 Task: Change Filter to Flashback on "Image A.jpg" and play.
Action: Mouse moved to (226, 199)
Screenshot: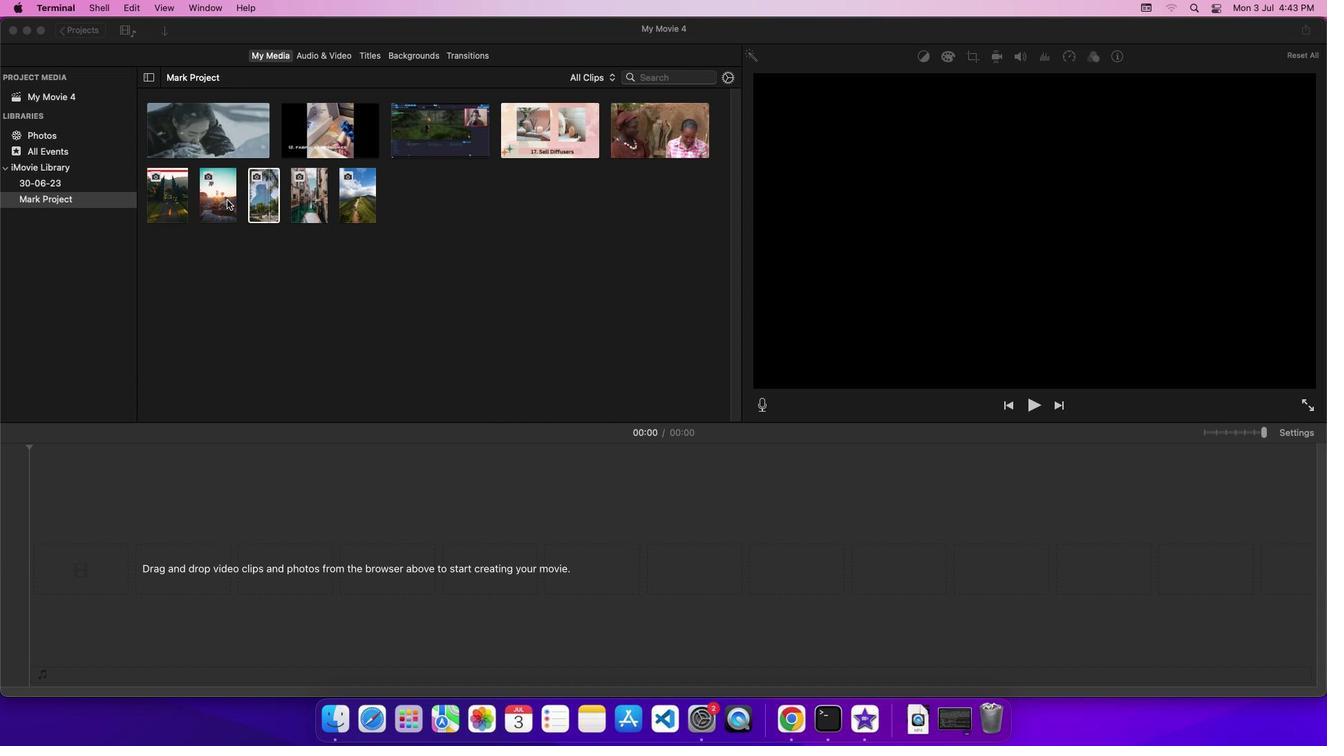 
Action: Mouse pressed left at (226, 199)
Screenshot: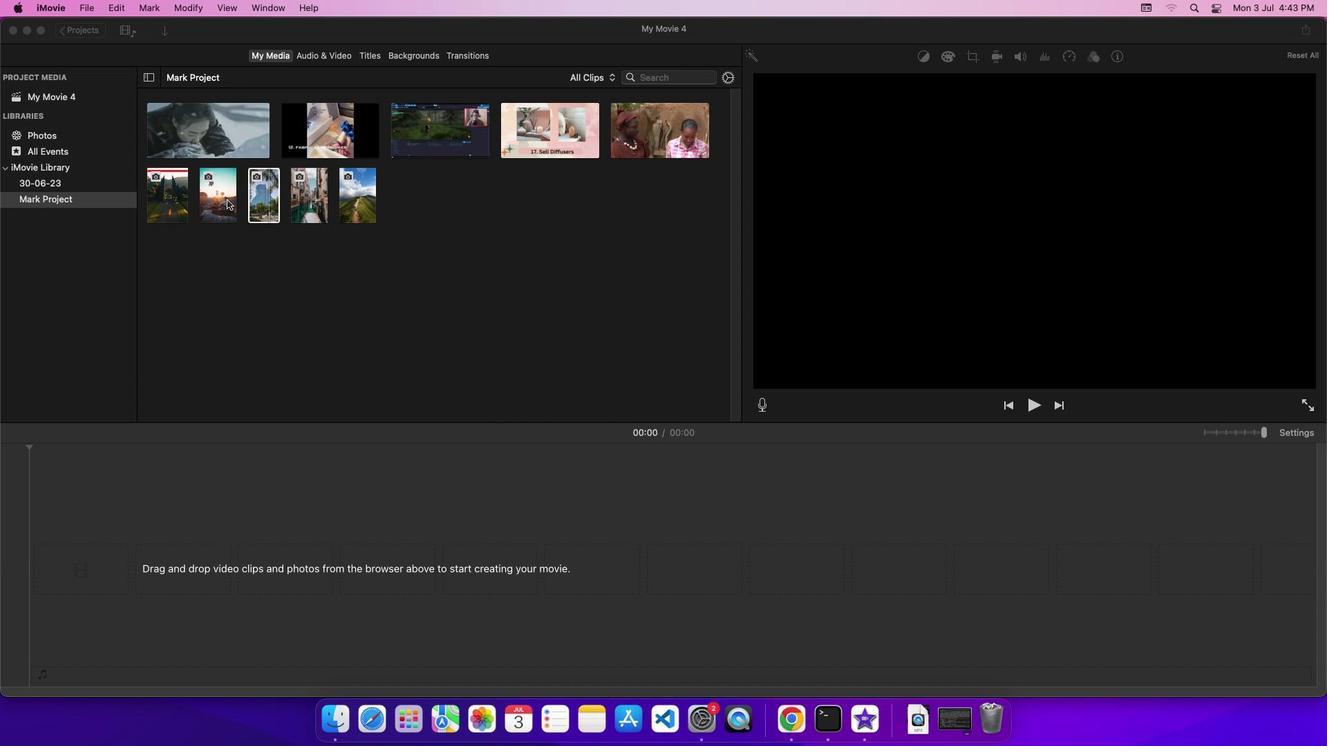 
Action: Mouse pressed left at (226, 199)
Screenshot: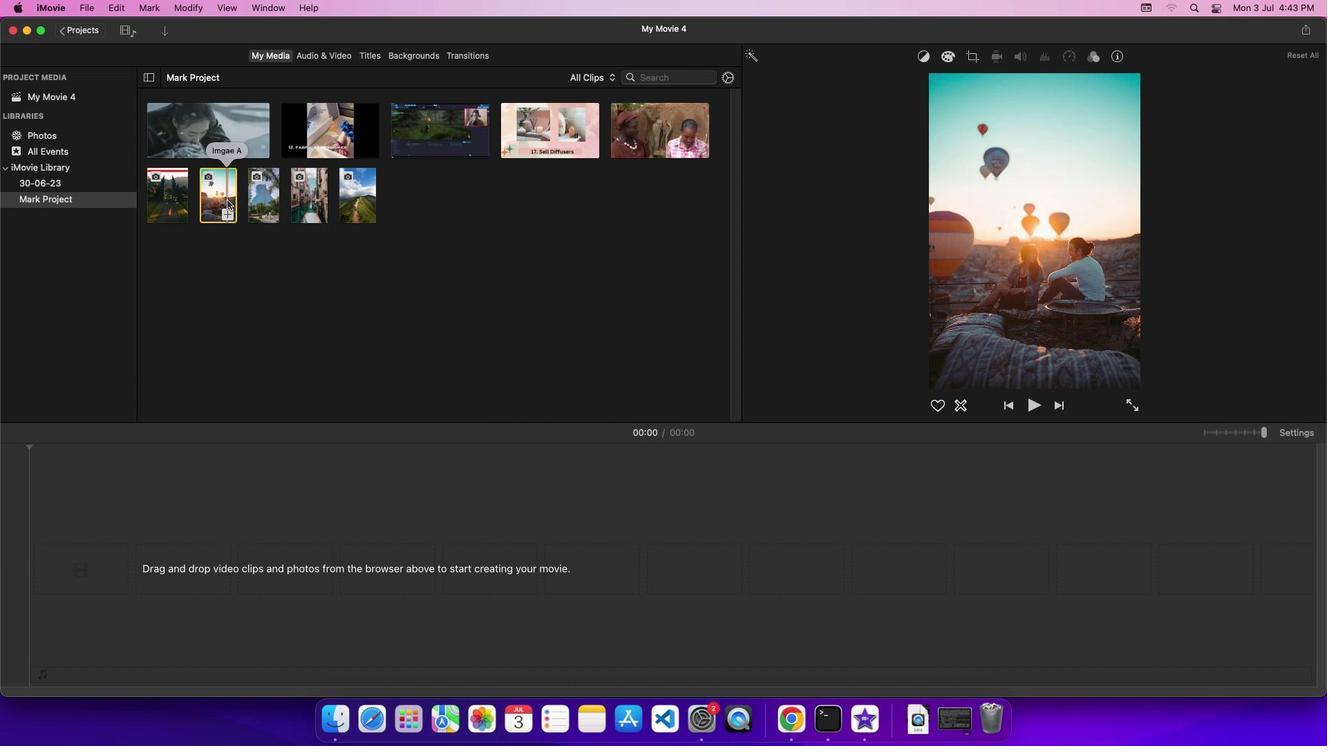 
Action: Mouse moved to (1294, 432)
Screenshot: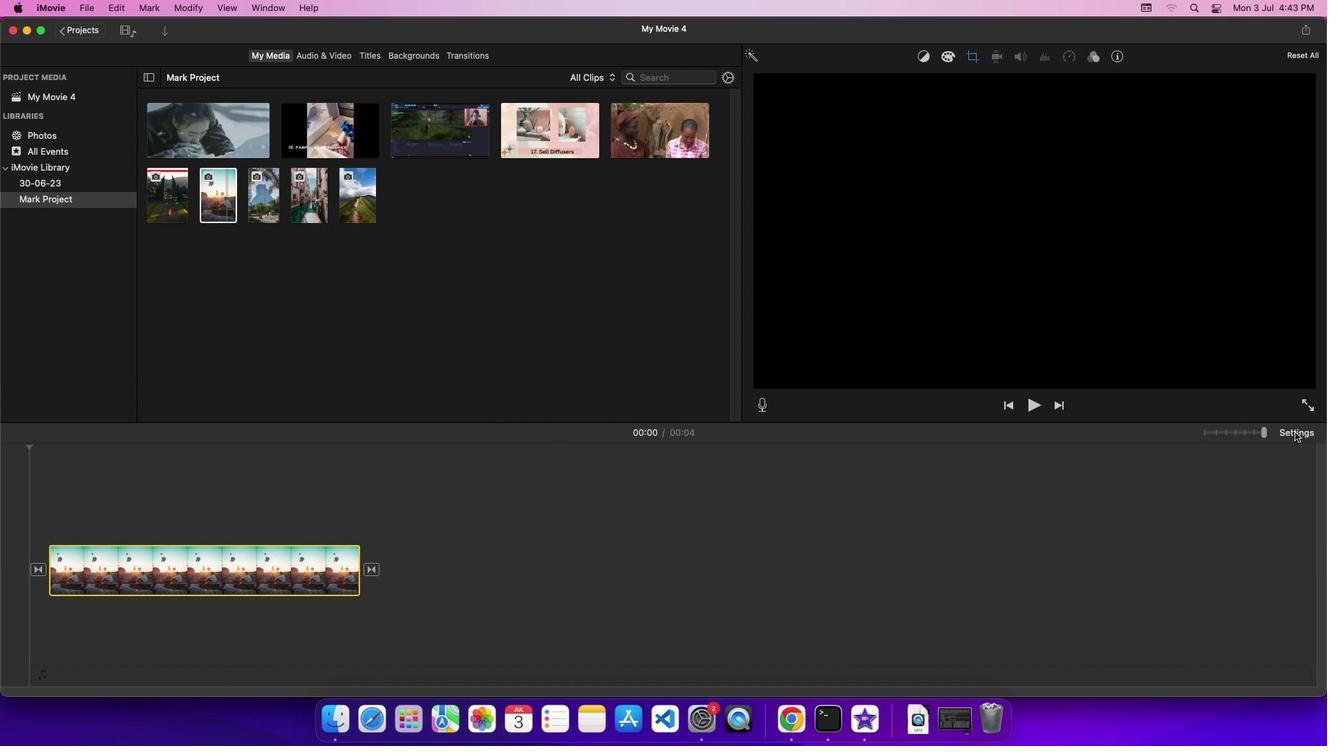 
Action: Mouse pressed left at (1294, 432)
Screenshot: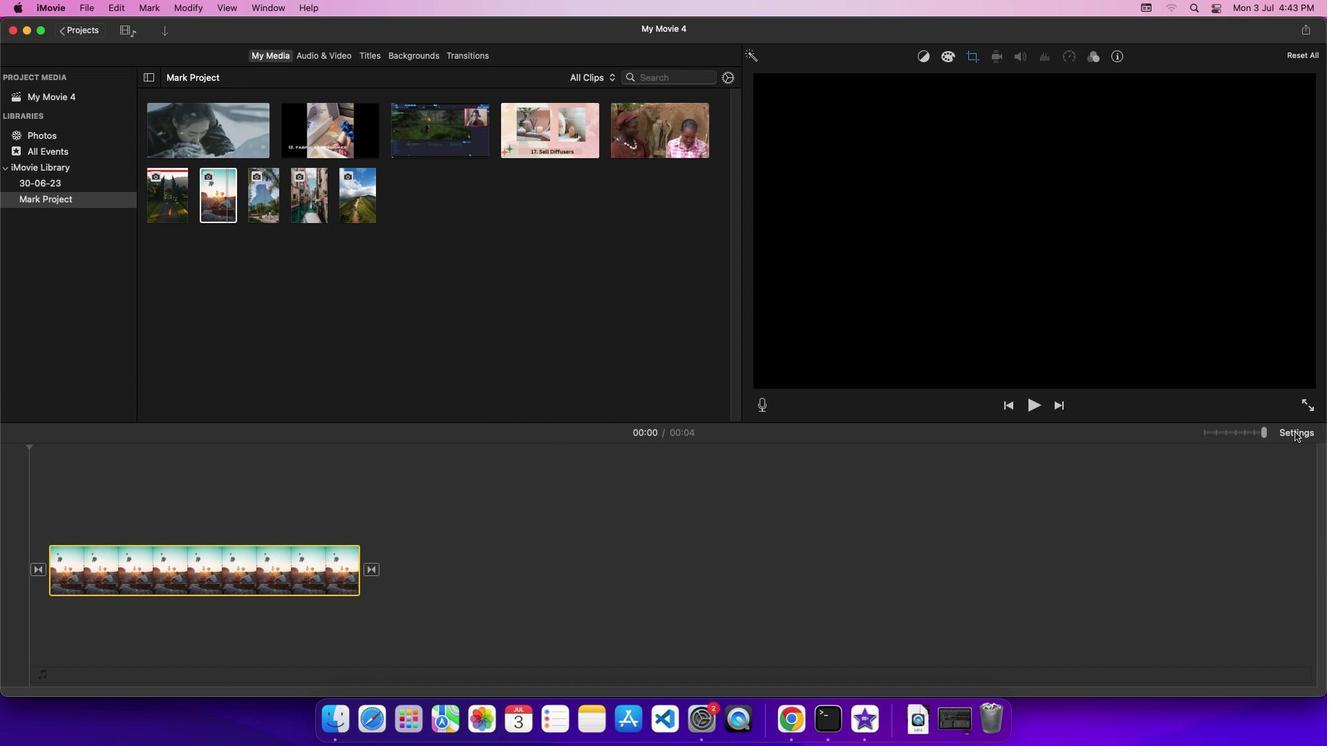 
Action: Mouse moved to (1163, 516)
Screenshot: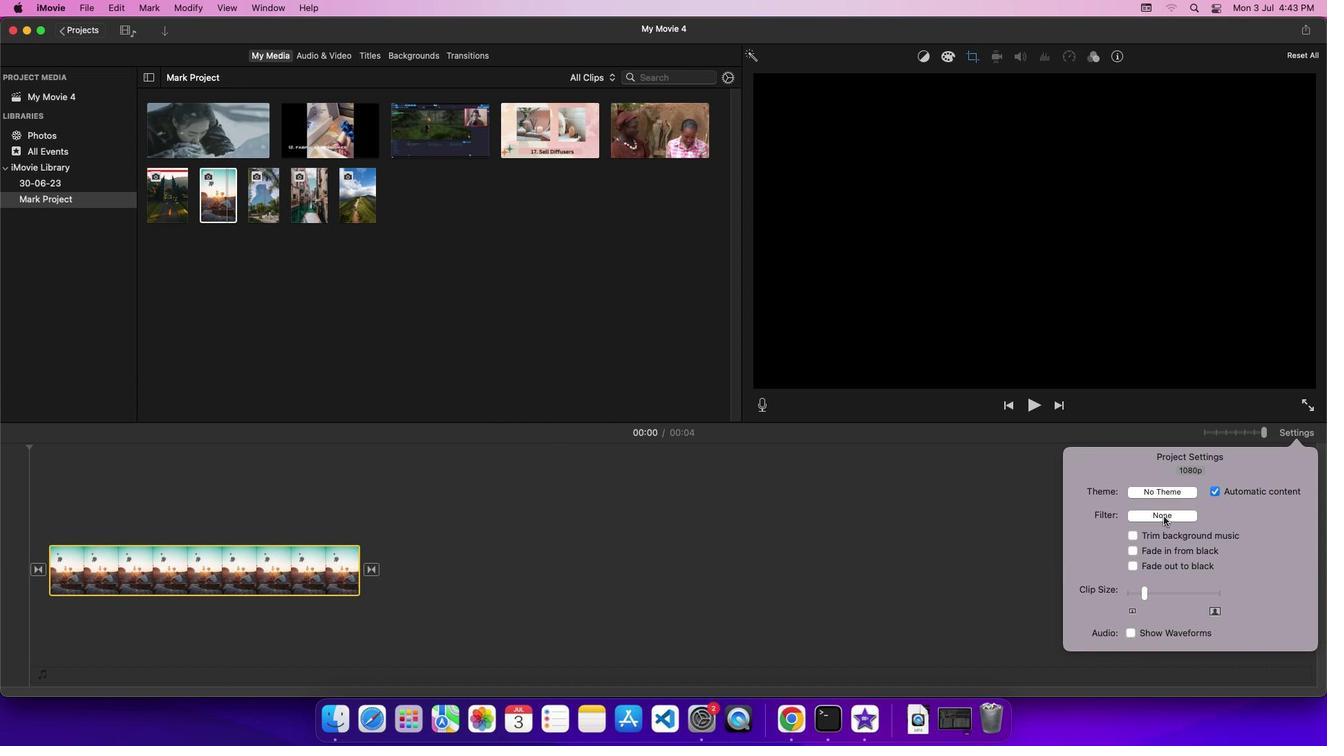 
Action: Mouse pressed left at (1163, 516)
Screenshot: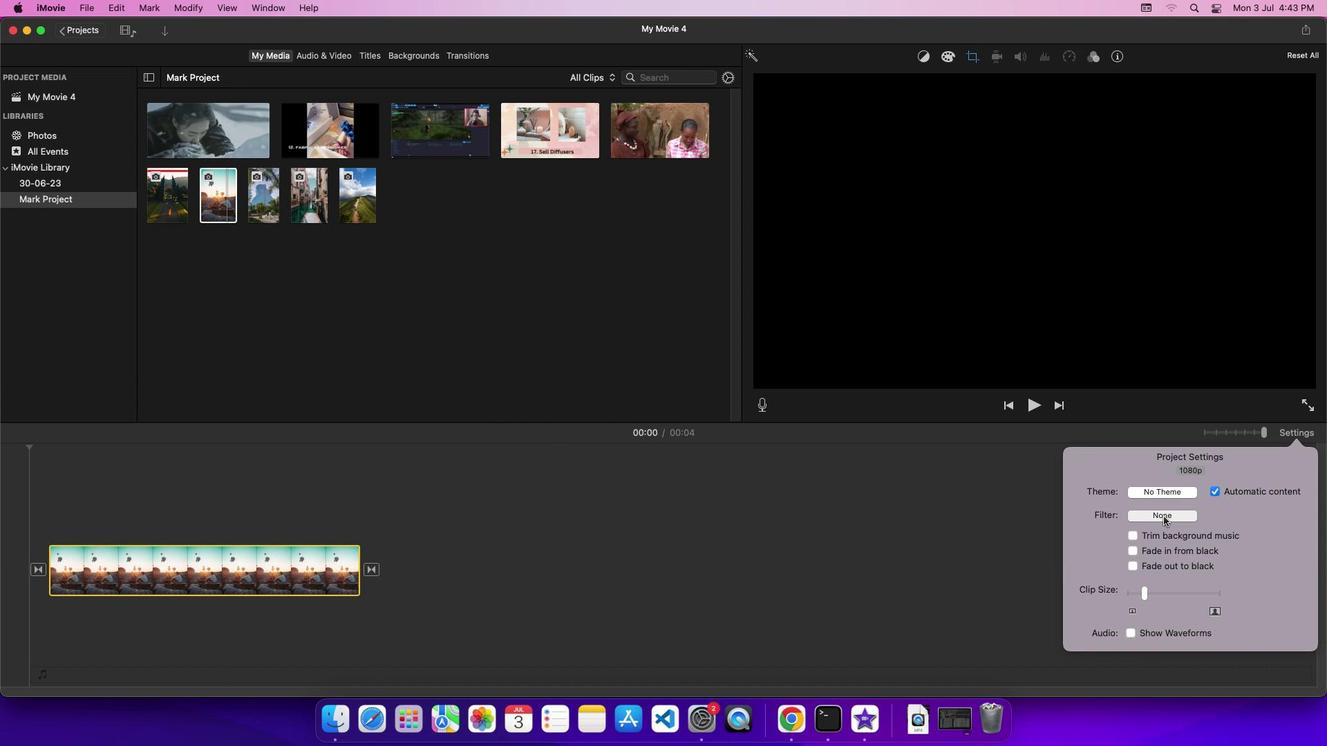 
Action: Mouse moved to (179, 294)
Screenshot: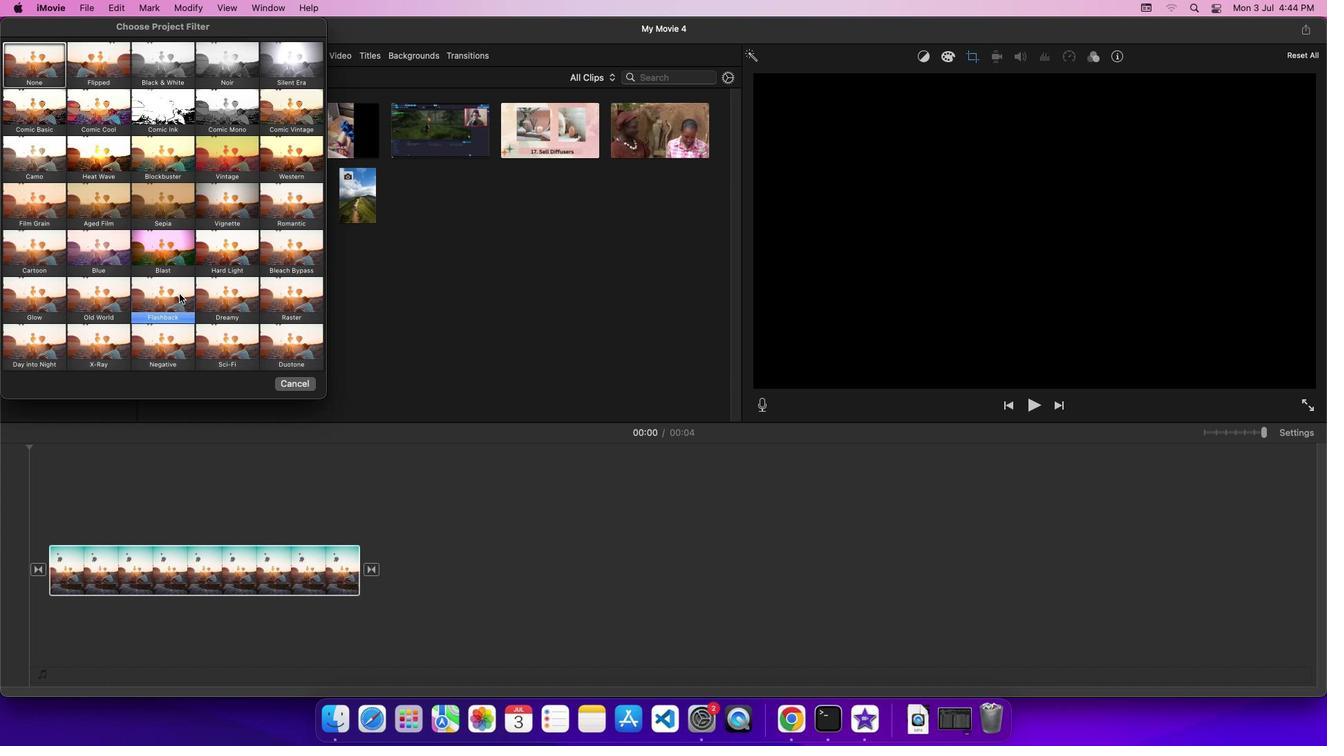 
Action: Mouse pressed left at (179, 294)
Screenshot: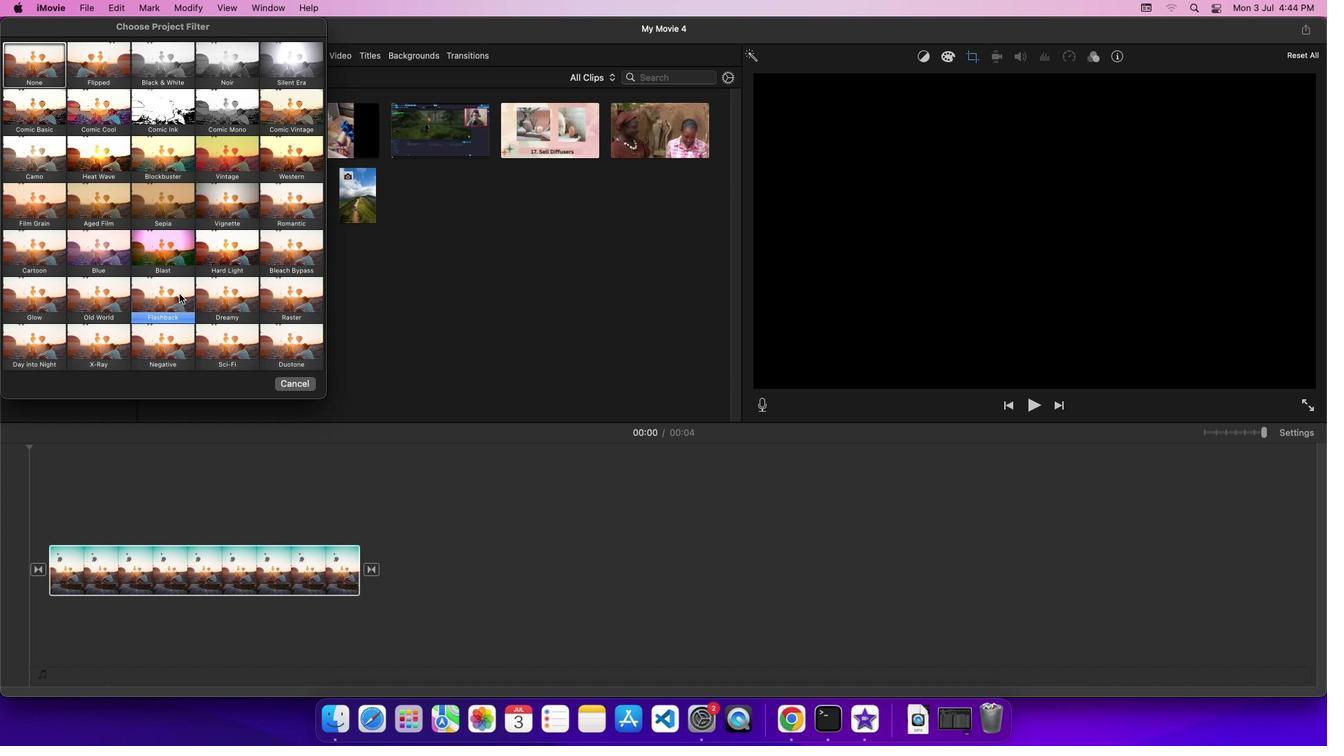 
Action: Mouse moved to (65, 505)
Screenshot: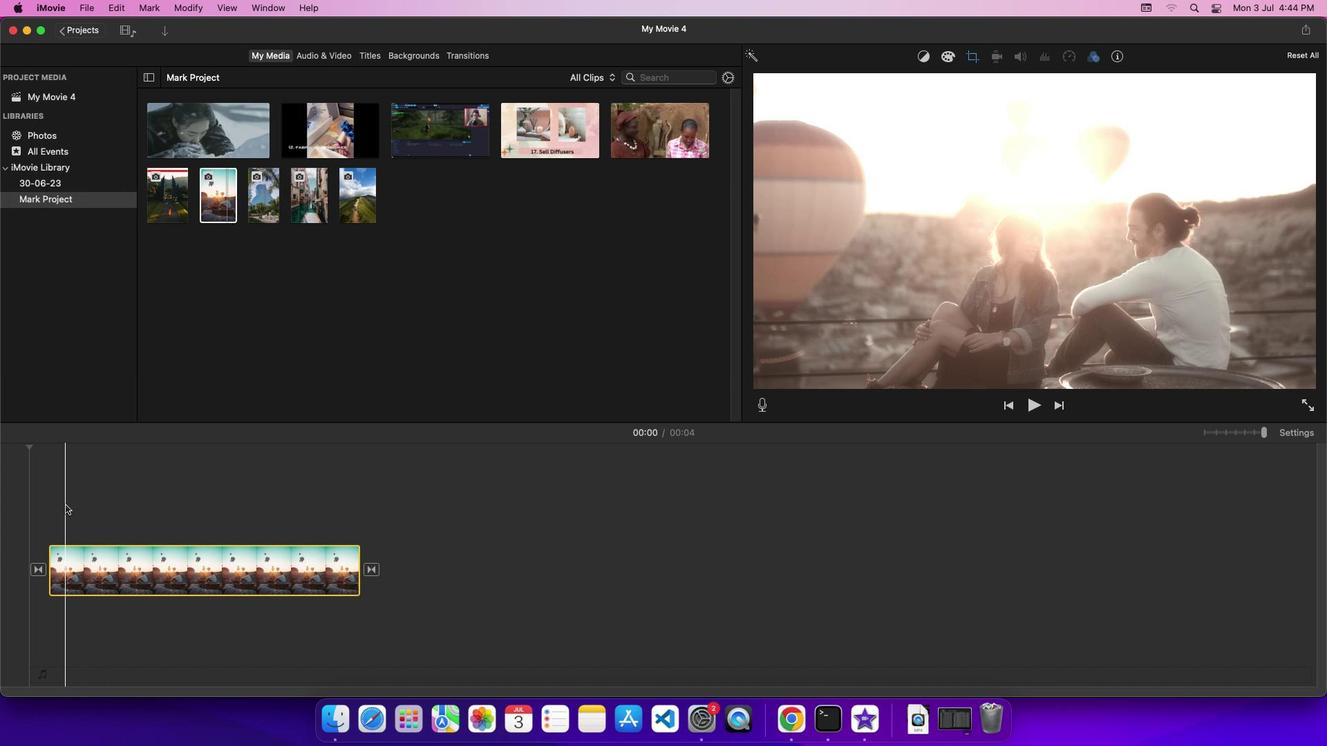
Action: Mouse pressed left at (65, 505)
Screenshot: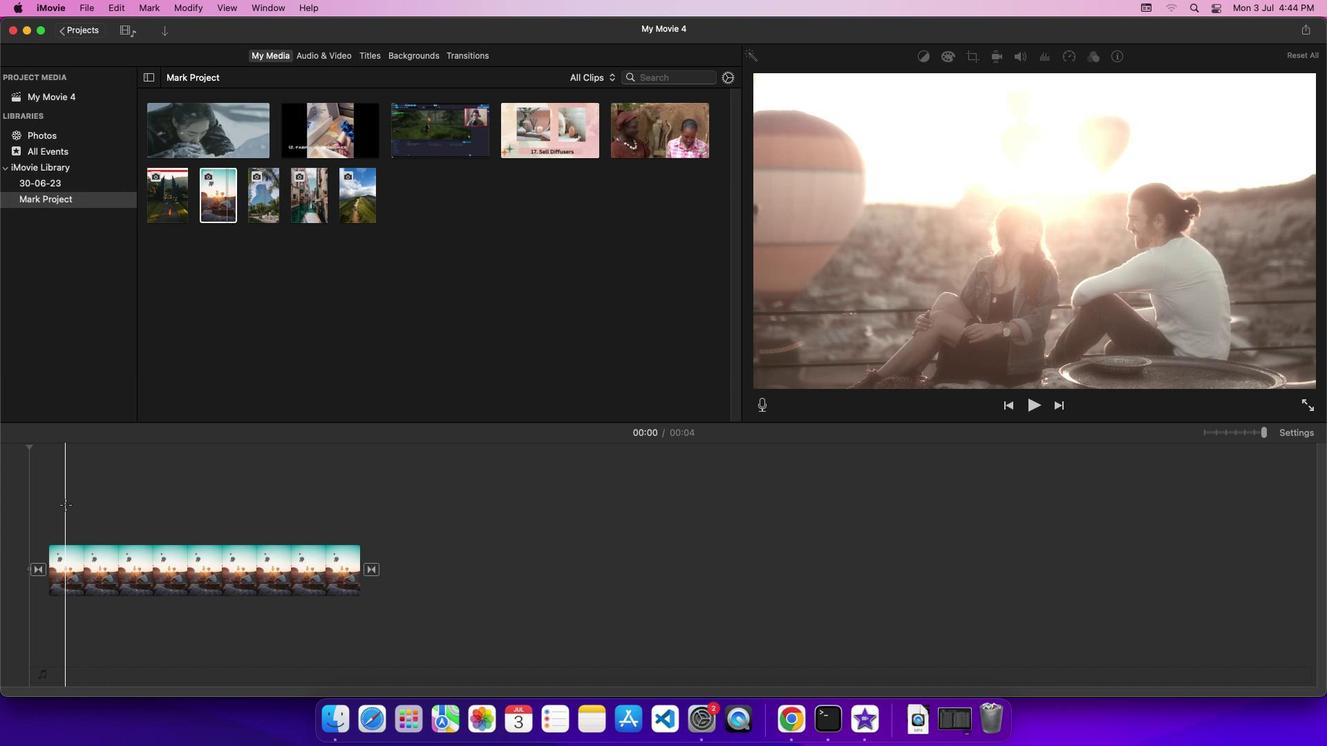 
Action: Mouse moved to (1033, 402)
Screenshot: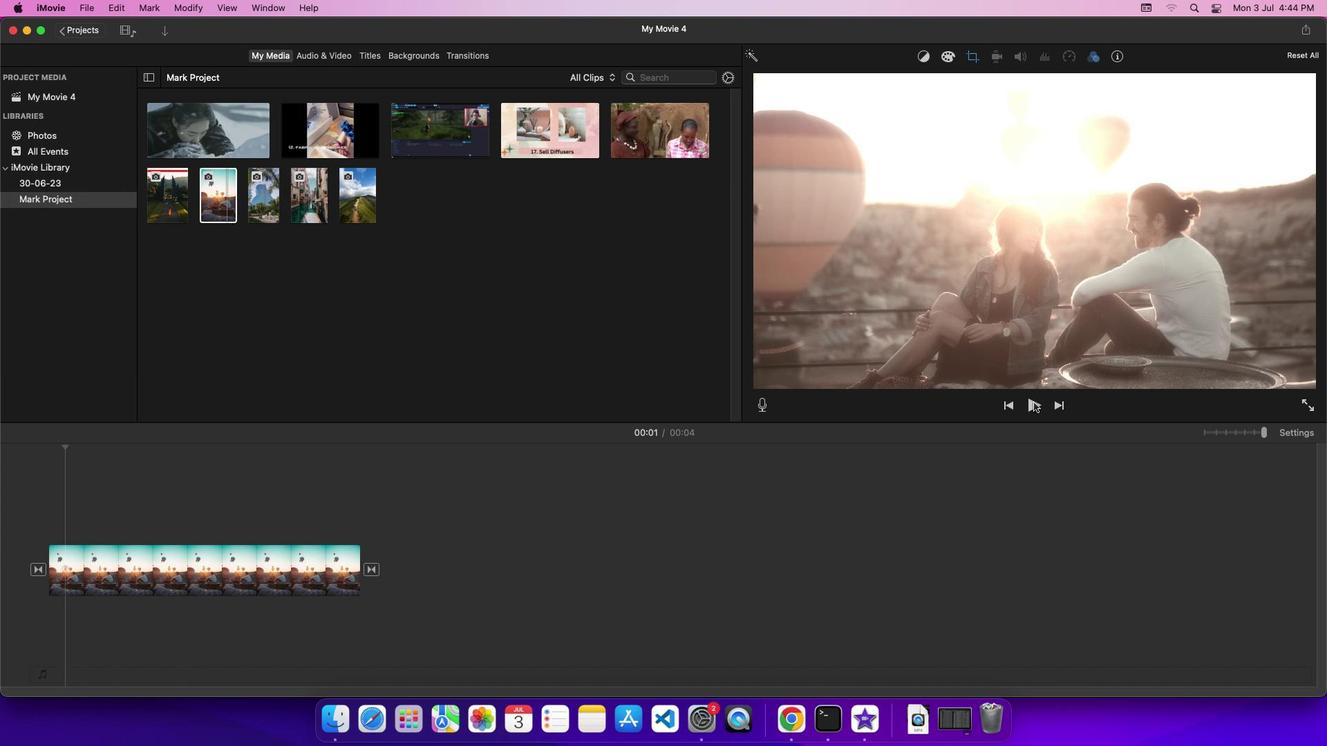 
Action: Mouse pressed left at (1033, 402)
Screenshot: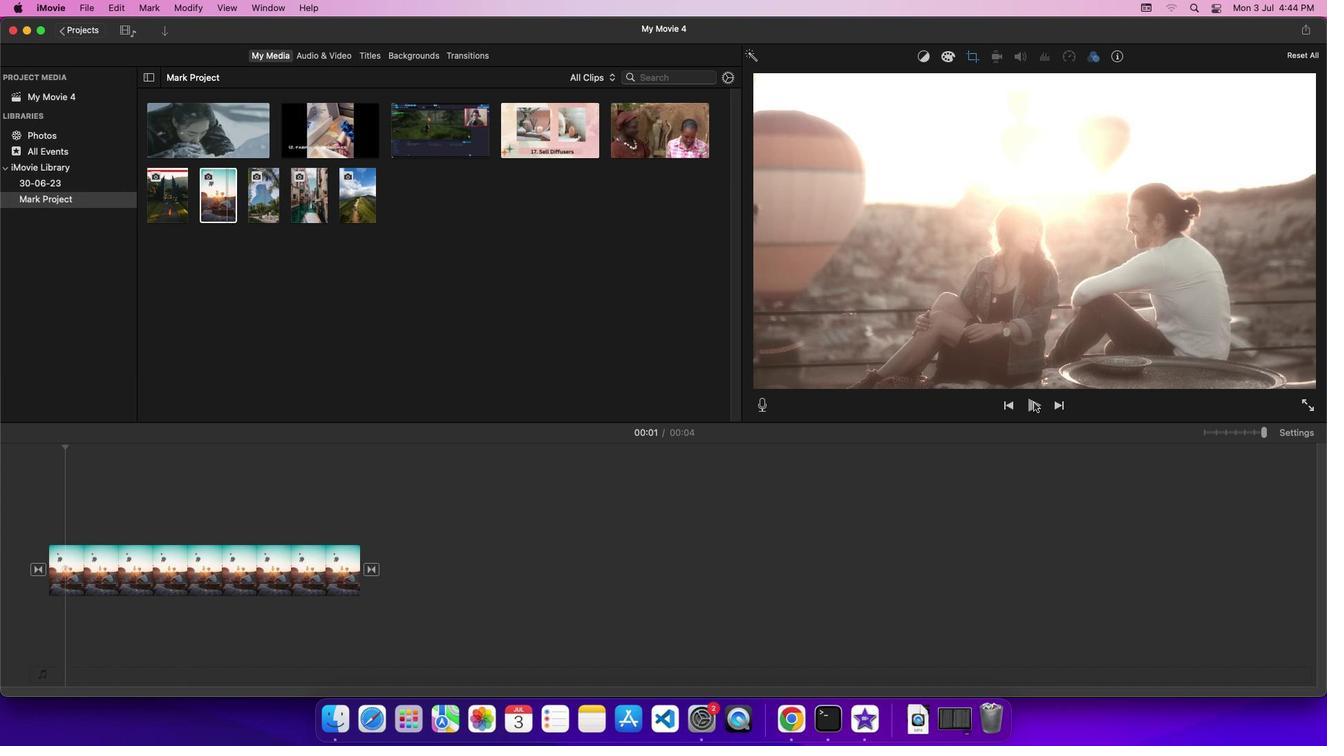 
Action: Mouse moved to (1032, 408)
Screenshot: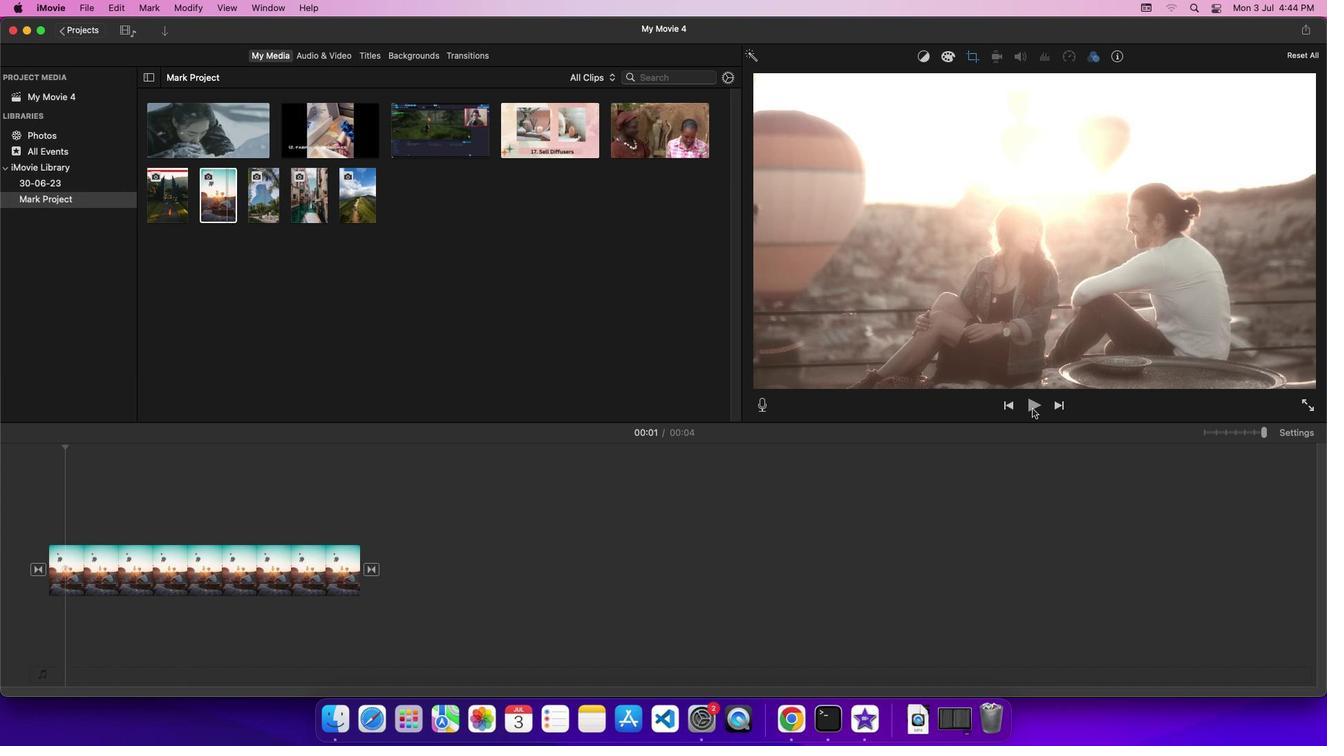 
Action: Mouse pressed left at (1032, 408)
Screenshot: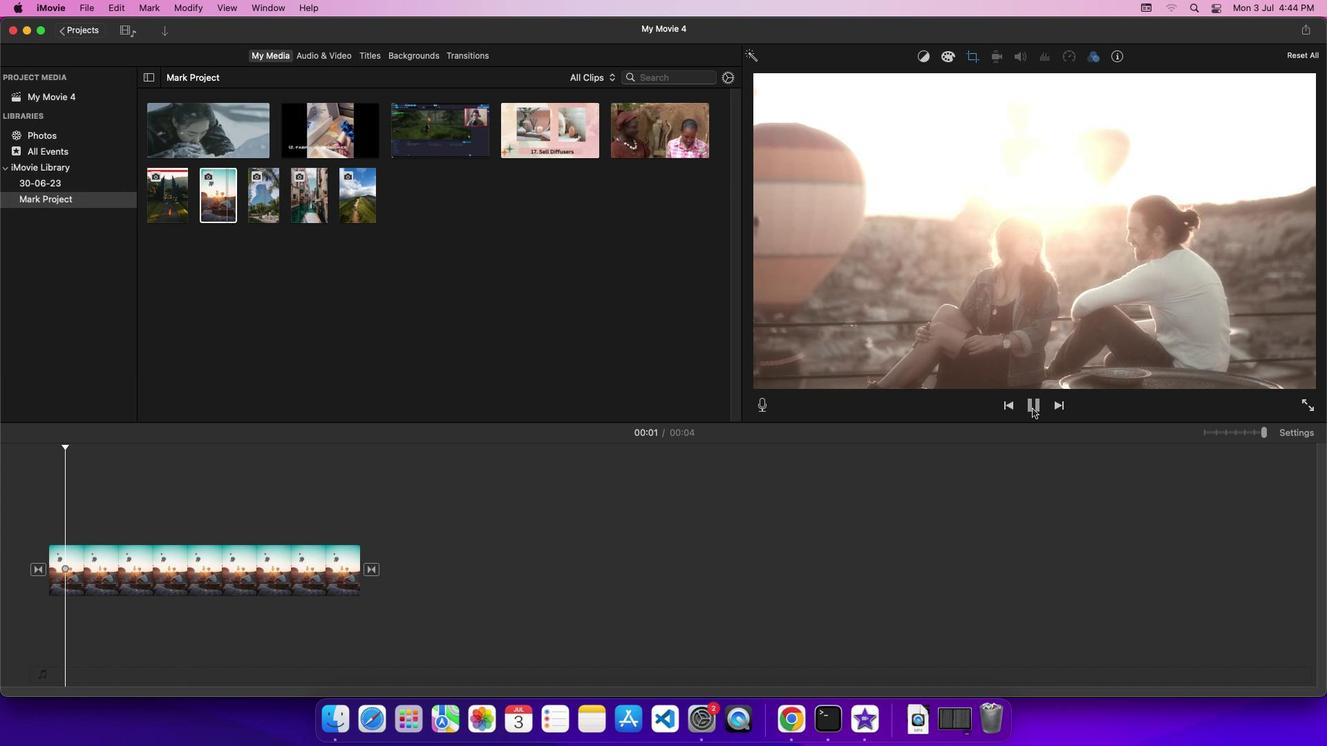 
Action: Mouse pressed left at (1032, 408)
Screenshot: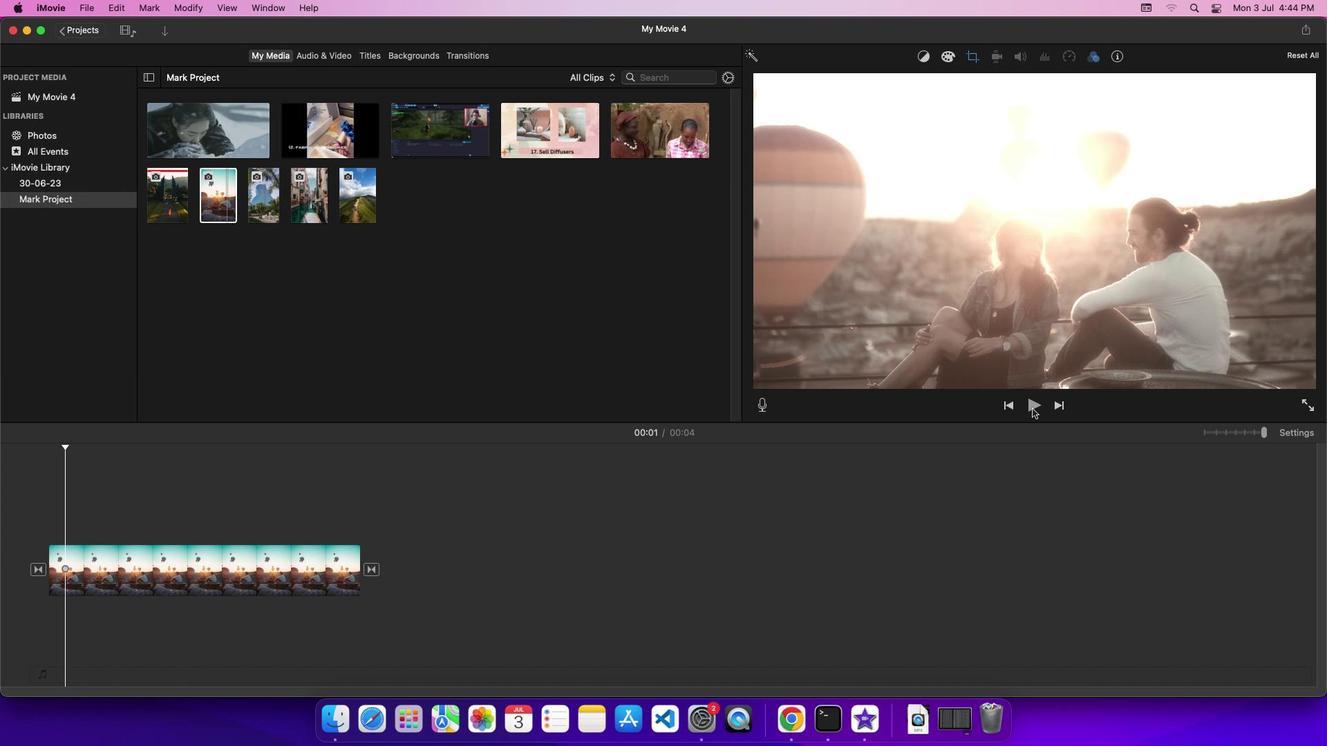 
Action: Mouse moved to (1042, 423)
Screenshot: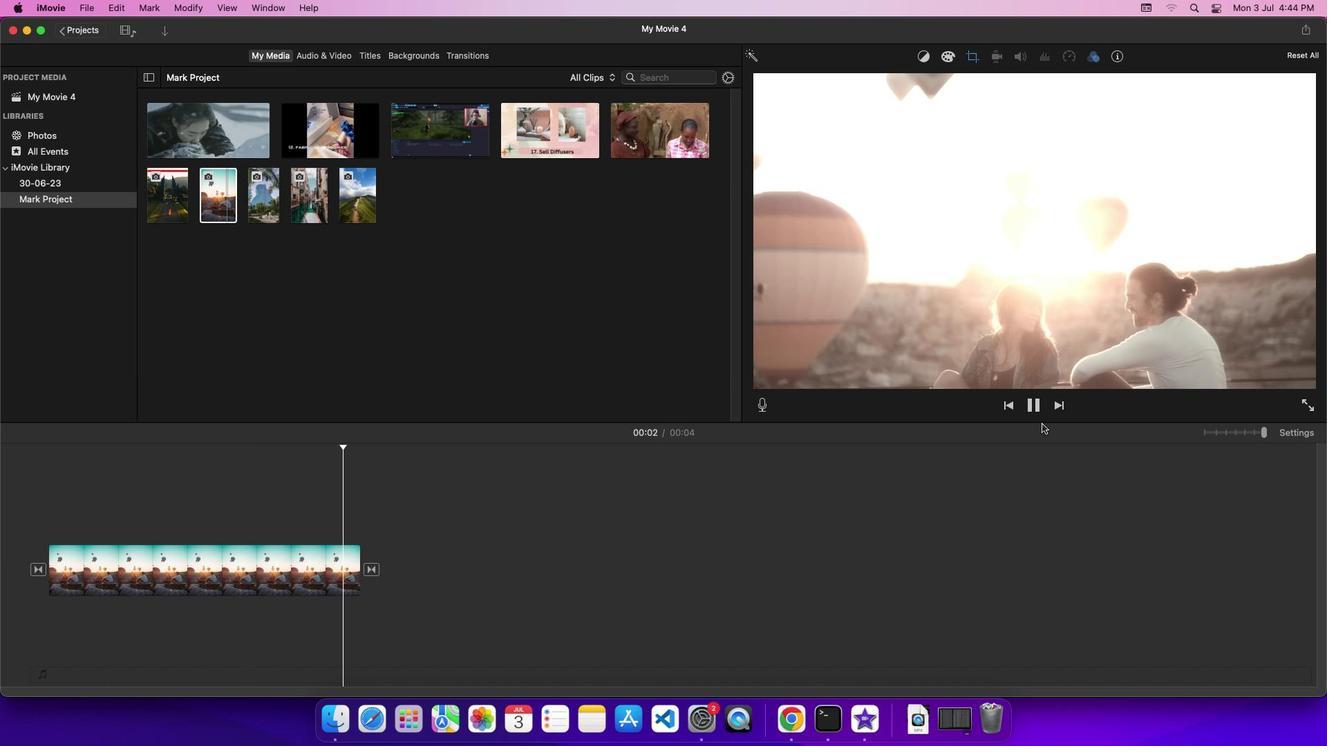 
